 Task: Filter the opportunities by opportunities created by me
Action: Mouse moved to (80, 164)
Screenshot: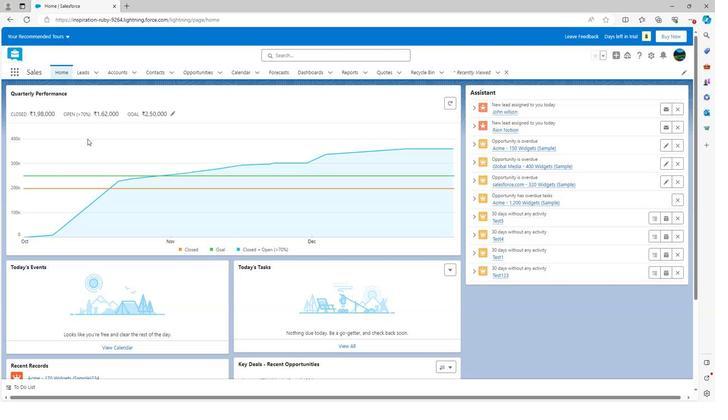 
Action: Mouse scrolled (80, 164) with delta (0, 0)
Screenshot: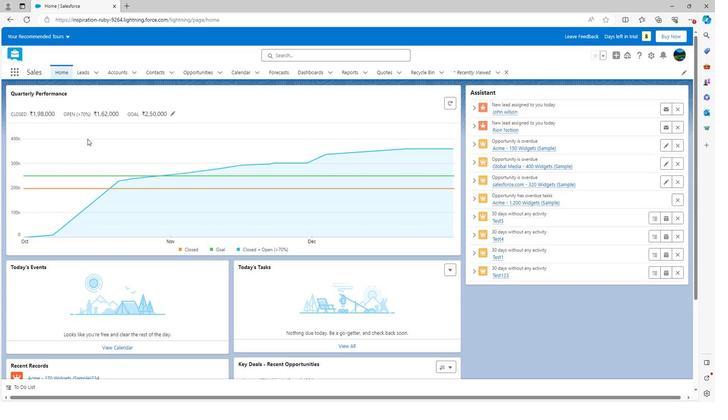 
Action: Mouse scrolled (80, 164) with delta (0, 0)
Screenshot: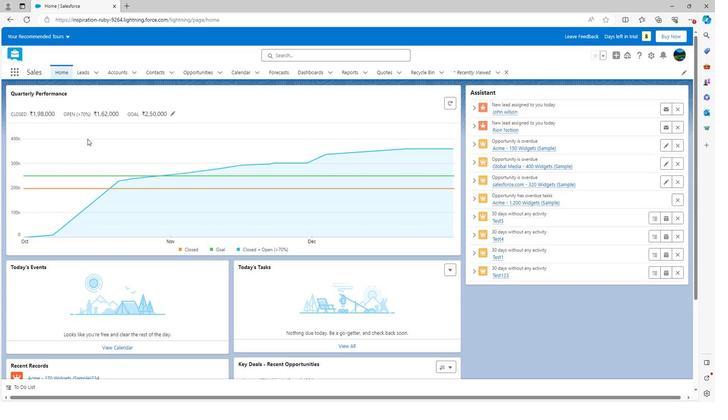 
Action: Mouse scrolled (80, 164) with delta (0, 0)
Screenshot: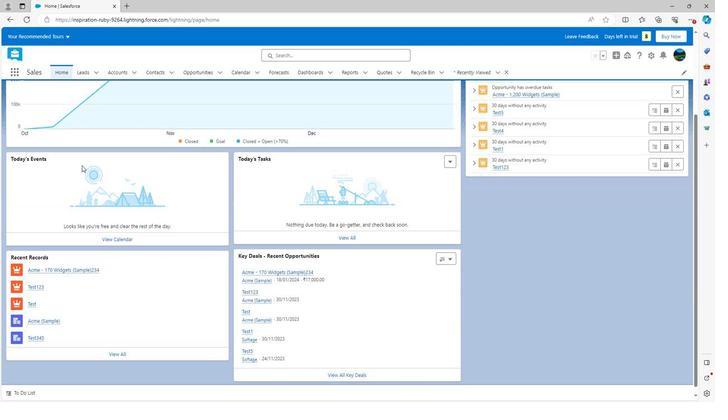 
Action: Mouse scrolled (80, 165) with delta (0, 0)
Screenshot: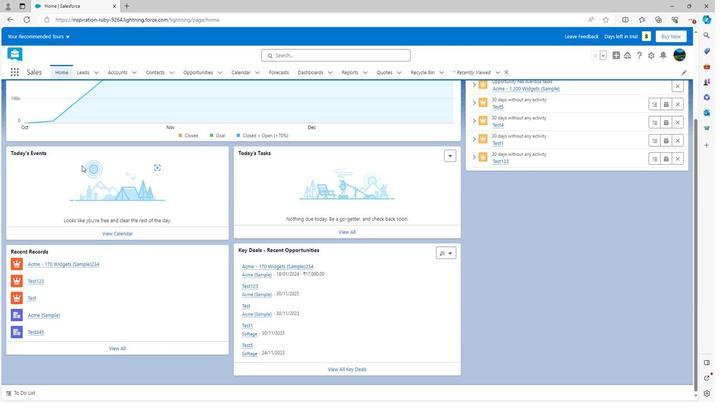 
Action: Mouse scrolled (80, 165) with delta (0, 0)
Screenshot: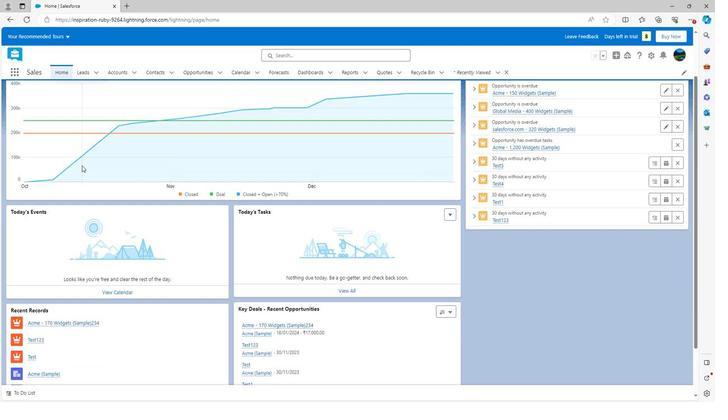 
Action: Mouse scrolled (80, 165) with delta (0, 0)
Screenshot: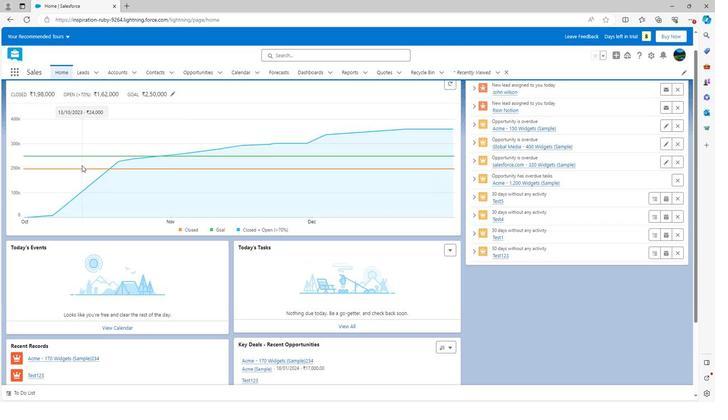 
Action: Mouse moved to (189, 71)
Screenshot: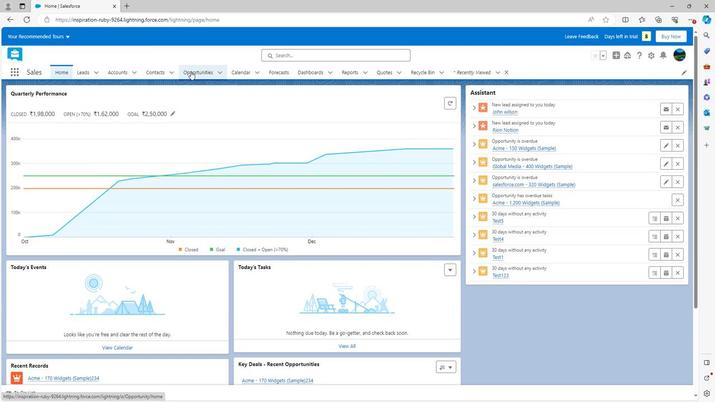 
Action: Mouse pressed left at (189, 71)
Screenshot: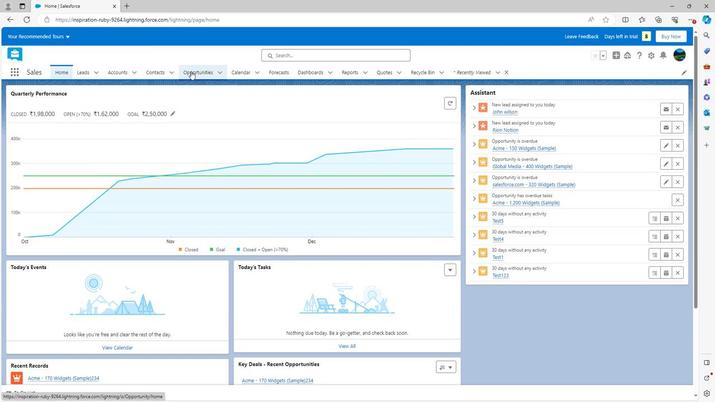 
Action: Mouse moved to (81, 95)
Screenshot: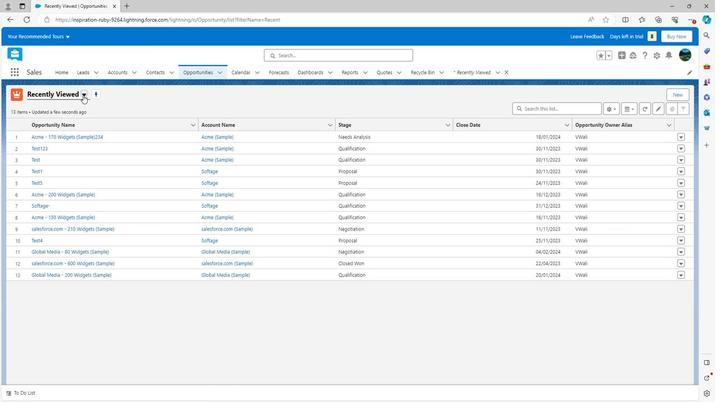 
Action: Mouse pressed left at (81, 95)
Screenshot: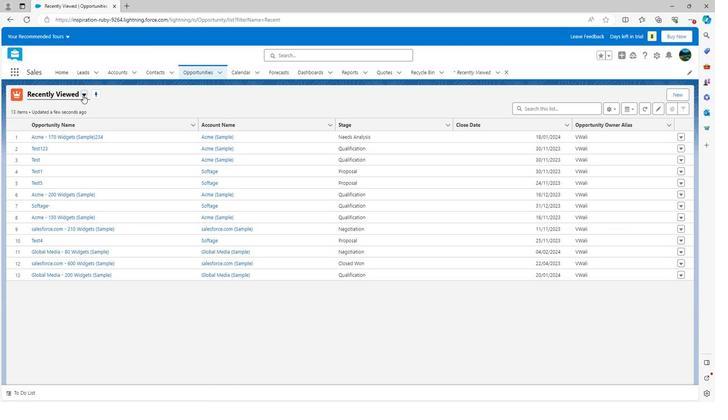 
Action: Mouse moved to (65, 162)
Screenshot: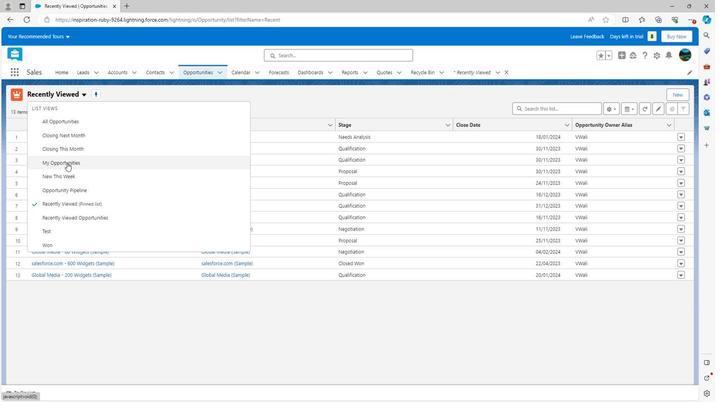 
Action: Mouse pressed left at (65, 162)
Screenshot: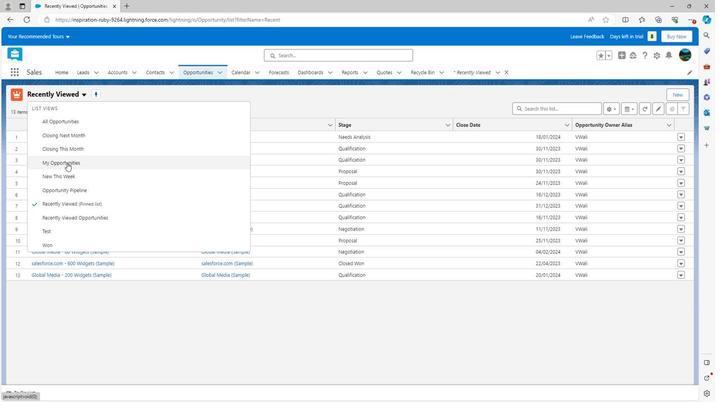 
Action: Mouse scrolled (65, 161) with delta (0, 0)
Screenshot: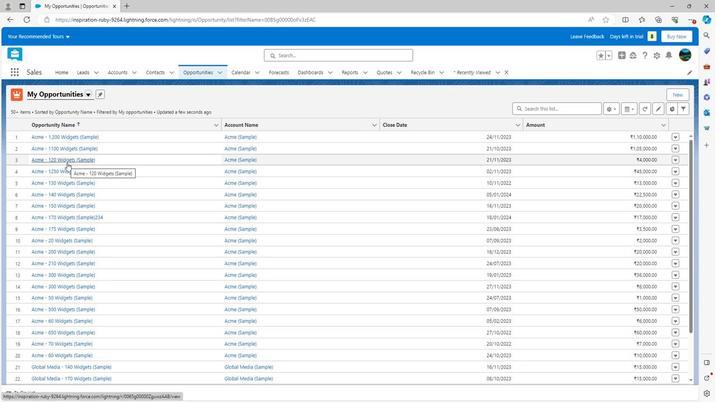 
Action: Mouse moved to (65, 162)
Screenshot: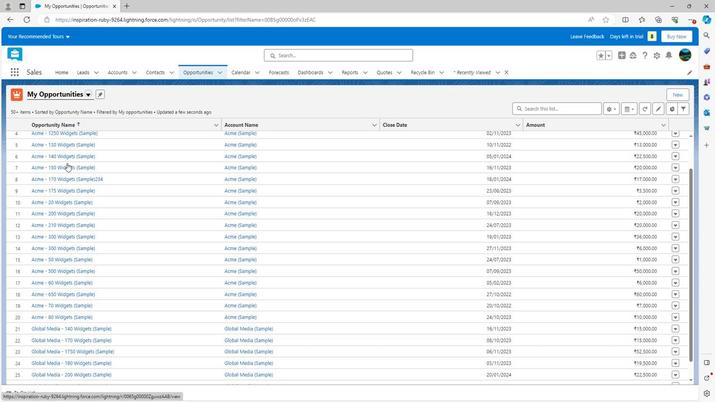 
Action: Mouse scrolled (65, 162) with delta (0, 0)
Screenshot: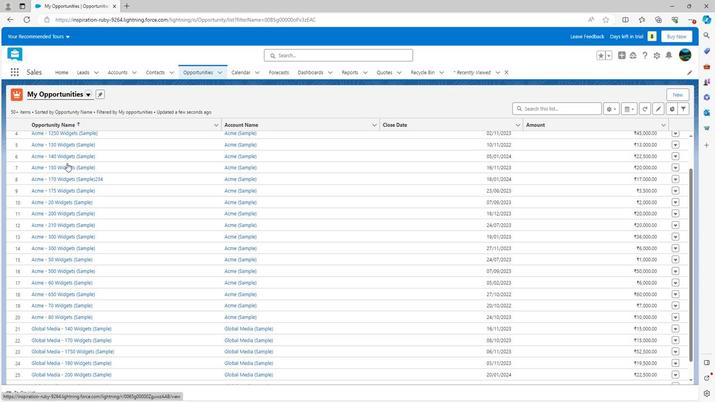 
Action: Mouse scrolled (65, 162) with delta (0, 0)
Screenshot: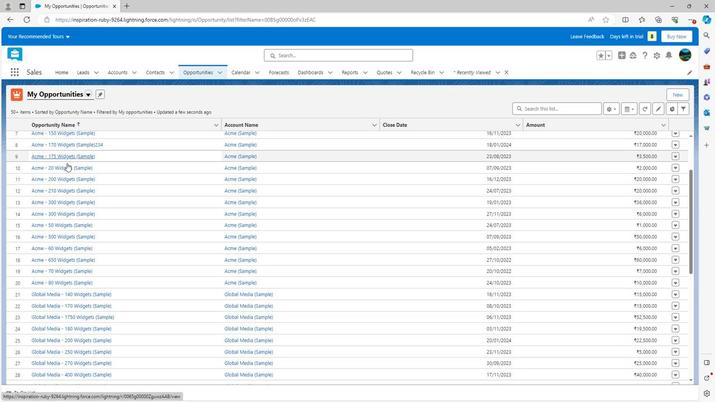 
Action: Mouse scrolled (65, 162) with delta (0, 0)
Screenshot: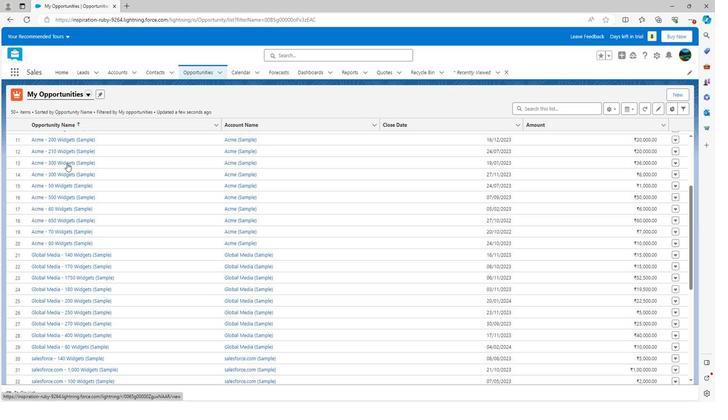 
Action: Mouse scrolled (65, 162) with delta (0, 0)
Screenshot: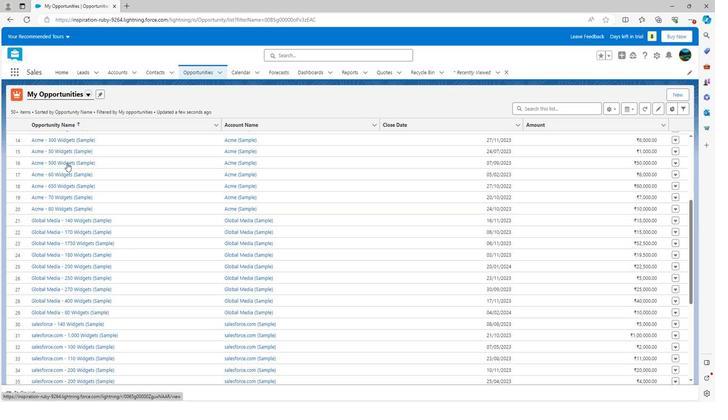 
Action: Mouse scrolled (65, 162) with delta (0, 0)
Screenshot: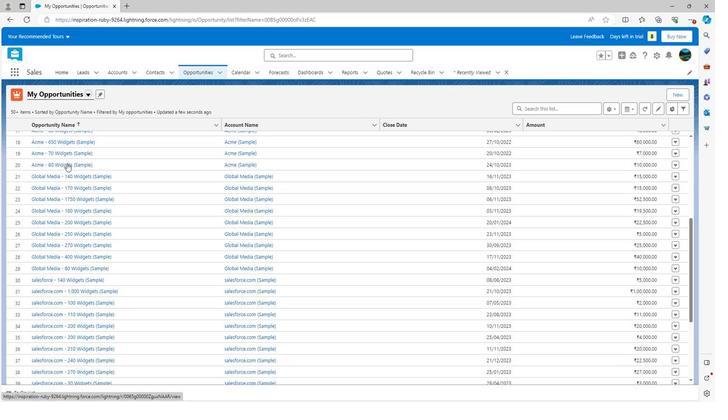 
Action: Mouse scrolled (65, 162) with delta (0, 0)
Screenshot: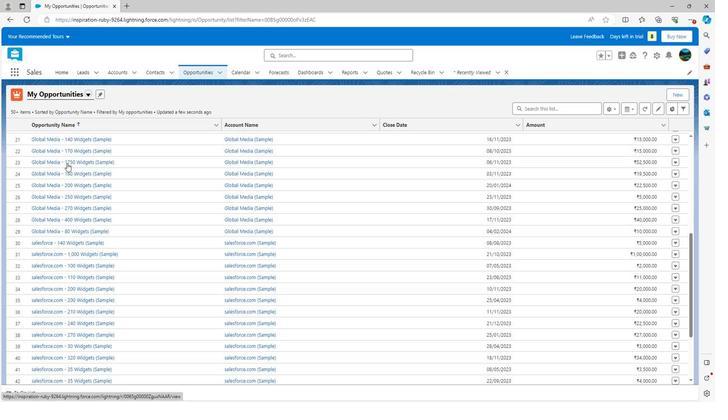 
Action: Mouse scrolled (65, 162) with delta (0, 0)
Screenshot: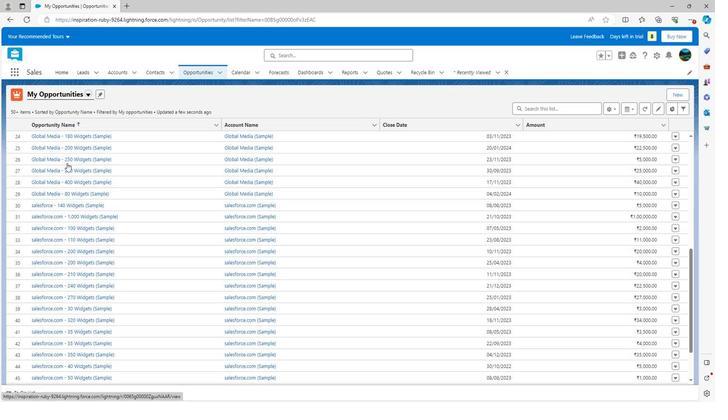 
Action: Mouse scrolled (65, 162) with delta (0, 0)
Screenshot: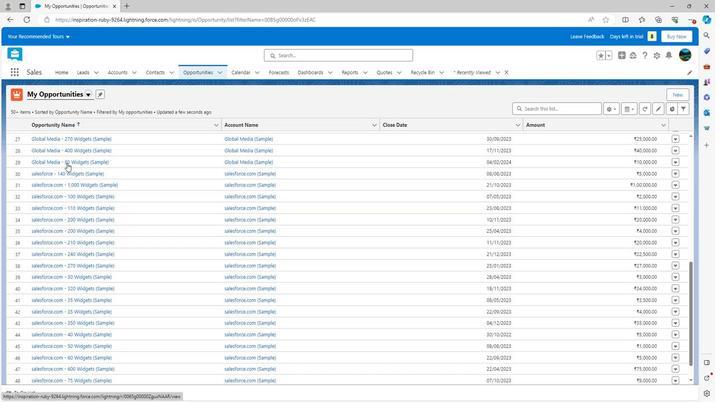 
Action: Mouse scrolled (65, 162) with delta (0, 0)
Screenshot: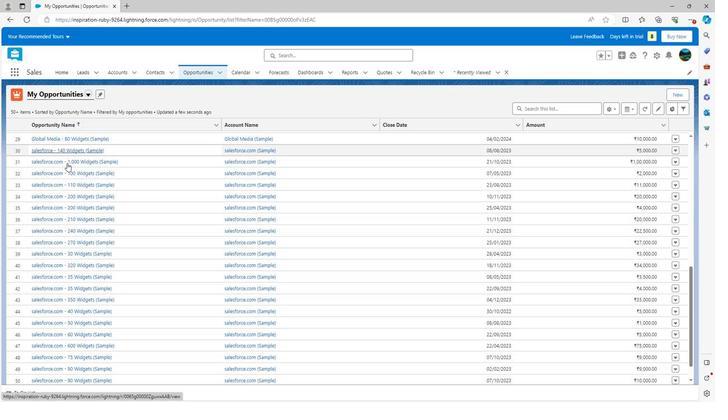 
Action: Mouse scrolled (65, 162) with delta (0, 0)
Screenshot: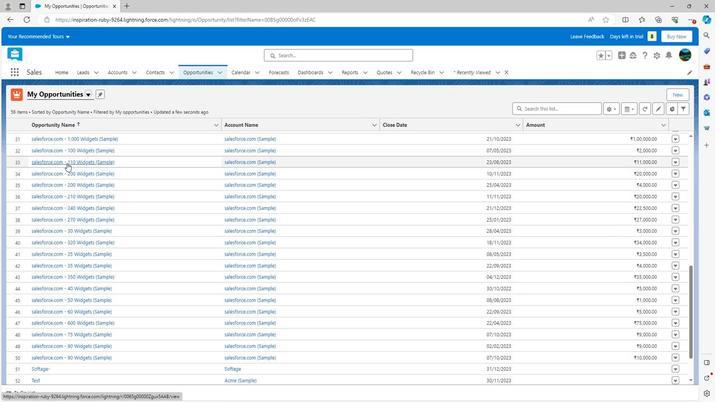 
Action: Mouse moved to (65, 162)
Screenshot: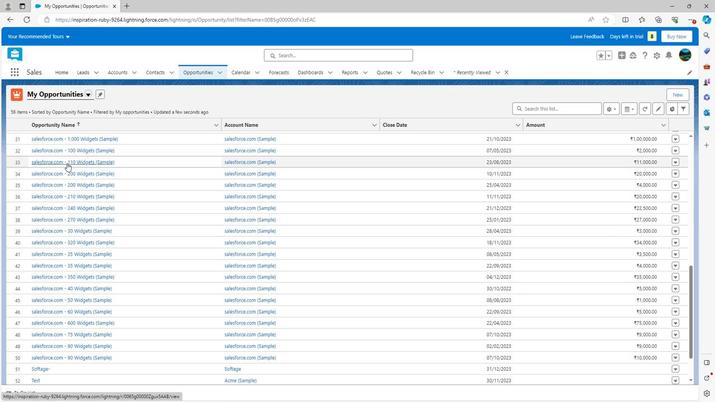 
Action: Mouse scrolled (65, 162) with delta (0, 0)
Screenshot: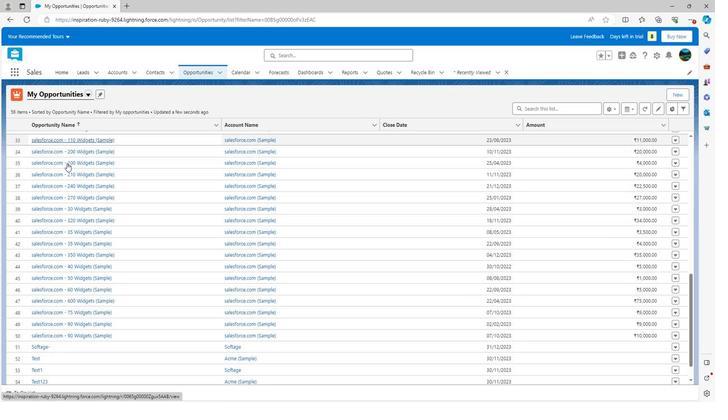 
Action: Mouse moved to (65, 162)
Screenshot: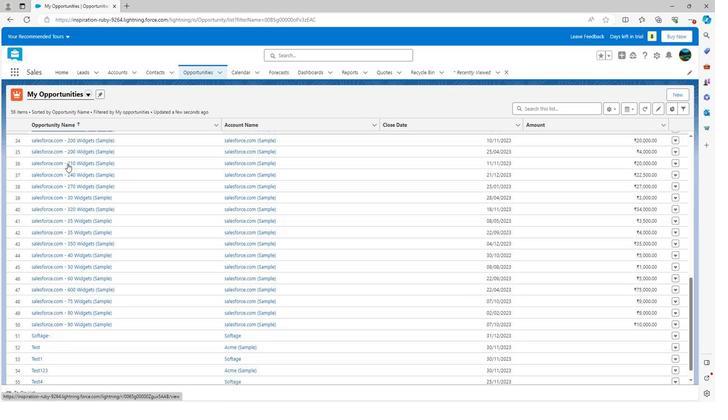 
Action: Mouse scrolled (65, 162) with delta (0, 0)
Screenshot: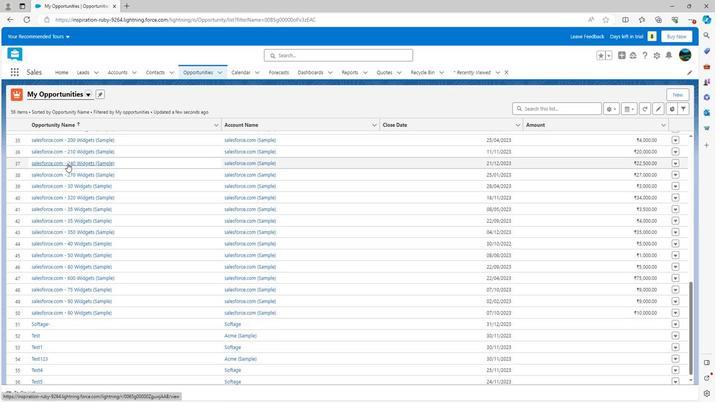 
Action: Mouse scrolled (65, 162) with delta (0, 0)
Screenshot: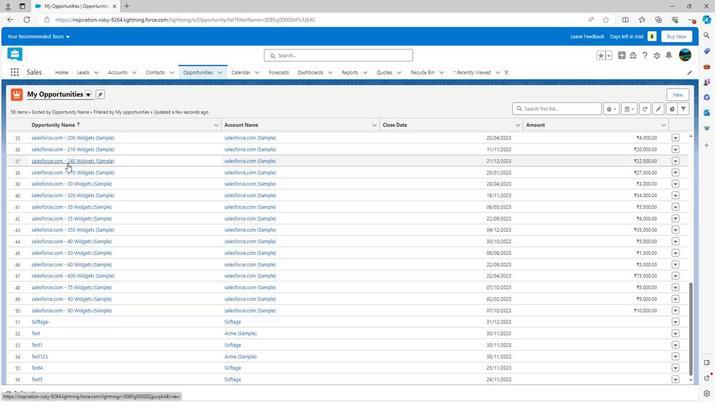 
Action: Mouse scrolled (65, 162) with delta (0, 0)
Screenshot: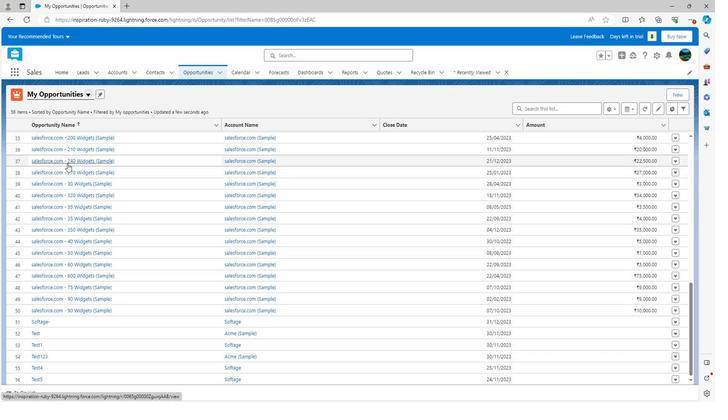 
Action: Mouse scrolled (65, 162) with delta (0, 0)
Screenshot: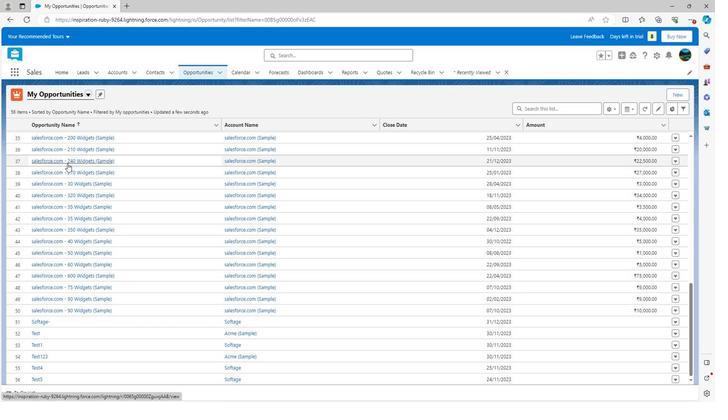 
Action: Mouse scrolled (65, 163) with delta (0, 0)
Screenshot: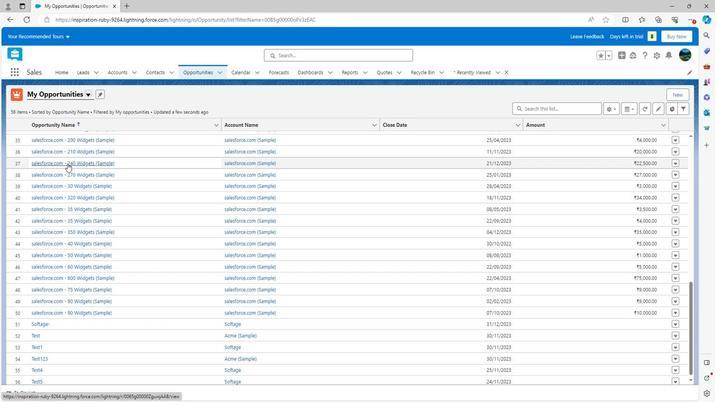 
Action: Mouse scrolled (65, 163) with delta (0, 0)
Screenshot: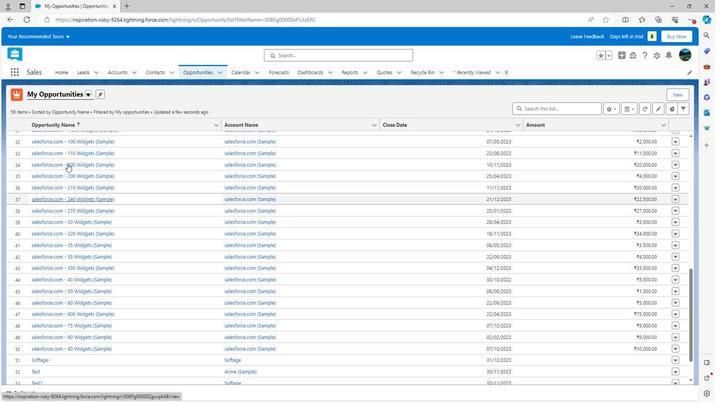 
Action: Mouse scrolled (65, 163) with delta (0, 0)
Screenshot: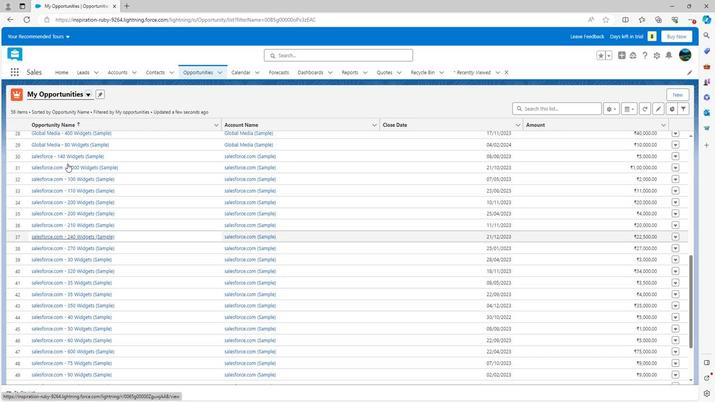 
Action: Mouse scrolled (65, 163) with delta (0, 0)
Screenshot: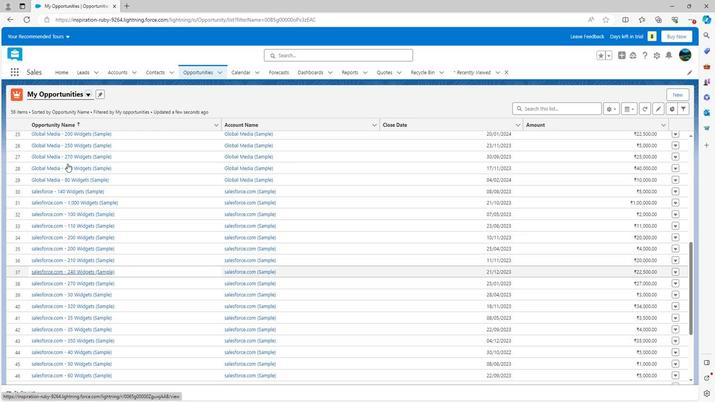
Action: Mouse scrolled (65, 163) with delta (0, 0)
Screenshot: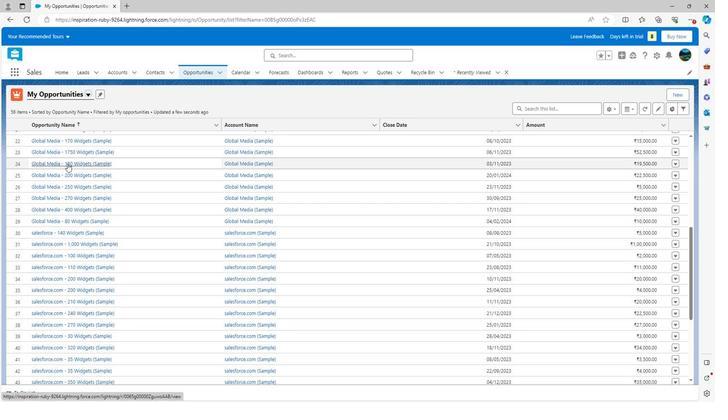 
Action: Mouse scrolled (65, 163) with delta (0, 0)
Screenshot: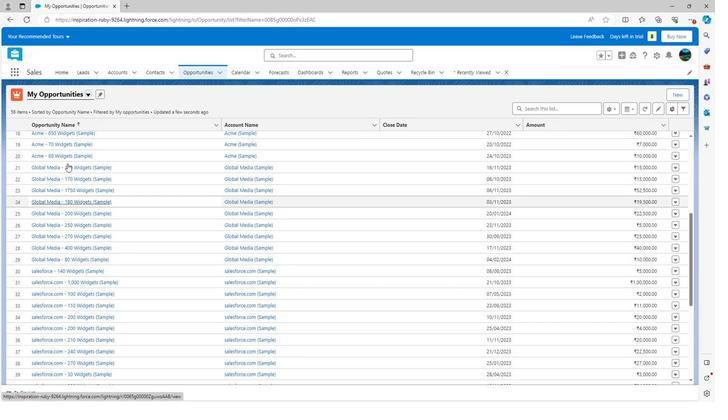 
Action: Mouse scrolled (65, 163) with delta (0, 0)
Screenshot: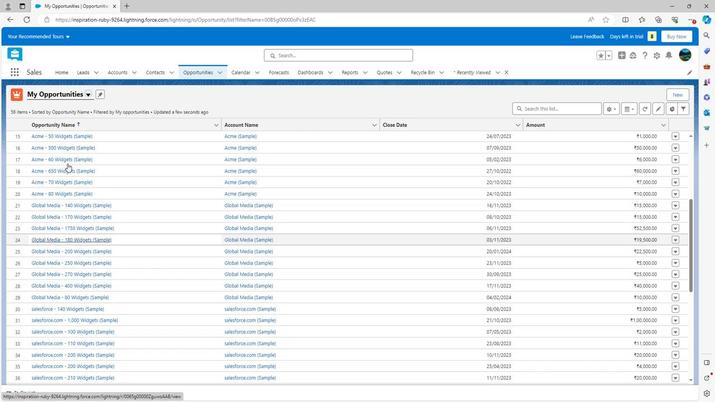 
Action: Mouse scrolled (65, 163) with delta (0, 0)
Screenshot: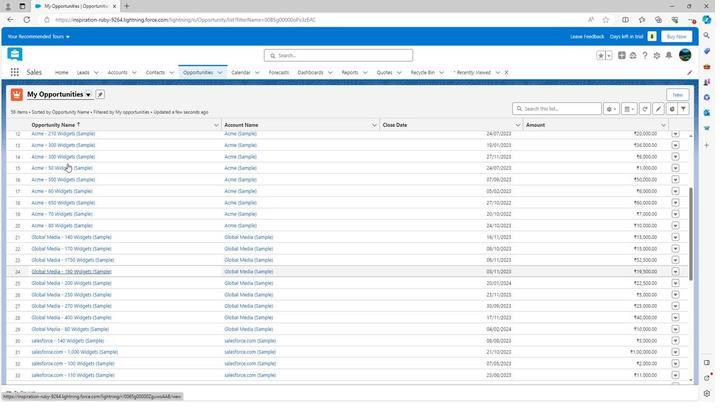
Action: Mouse scrolled (65, 163) with delta (0, 0)
Screenshot: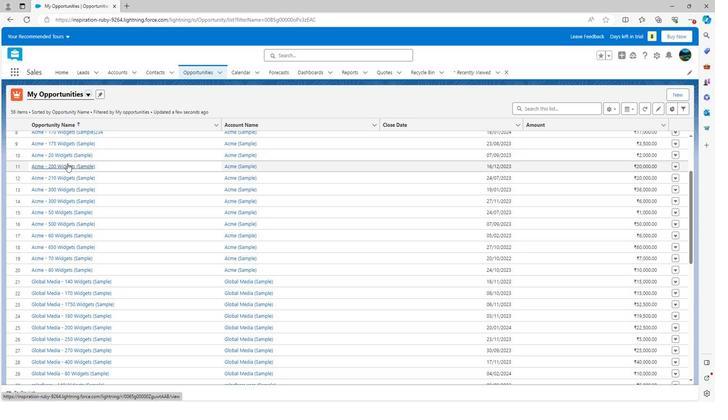 
Action: Mouse scrolled (65, 163) with delta (0, 0)
Screenshot: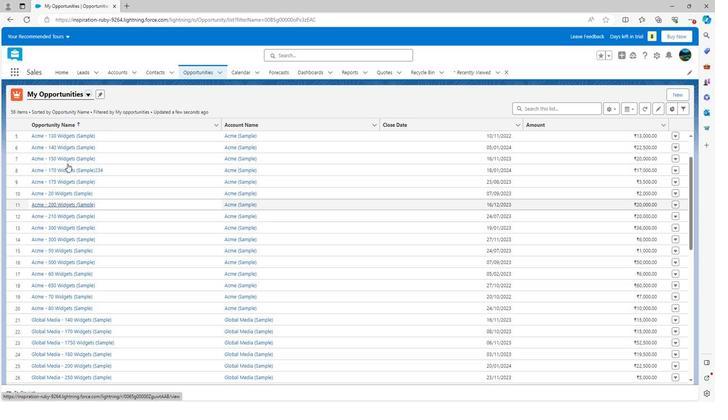 
Action: Mouse scrolled (65, 163) with delta (0, 0)
Screenshot: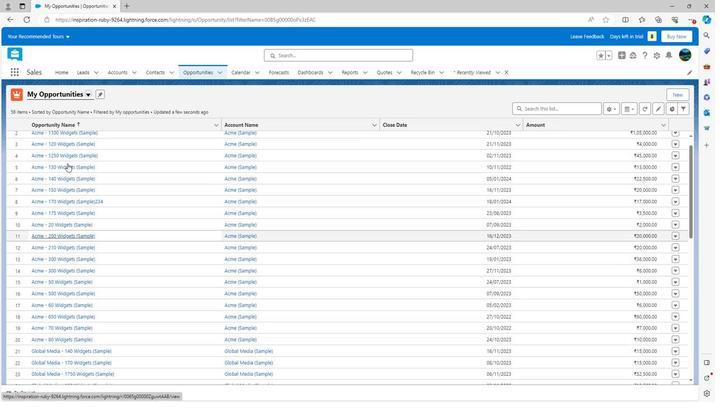 
Action: Mouse scrolled (65, 163) with delta (0, 0)
Screenshot: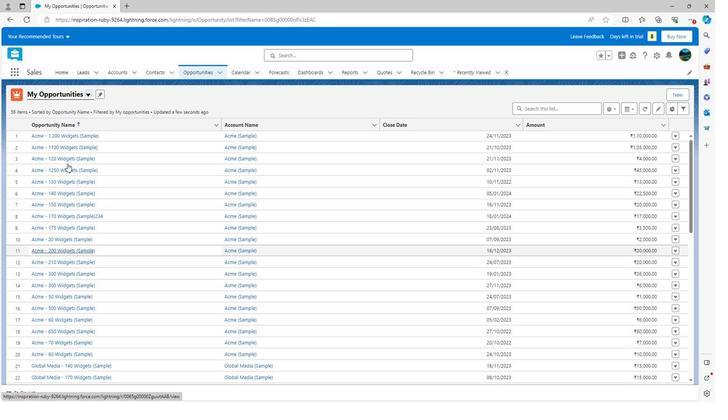 
Action: Mouse scrolled (65, 163) with delta (0, 0)
Screenshot: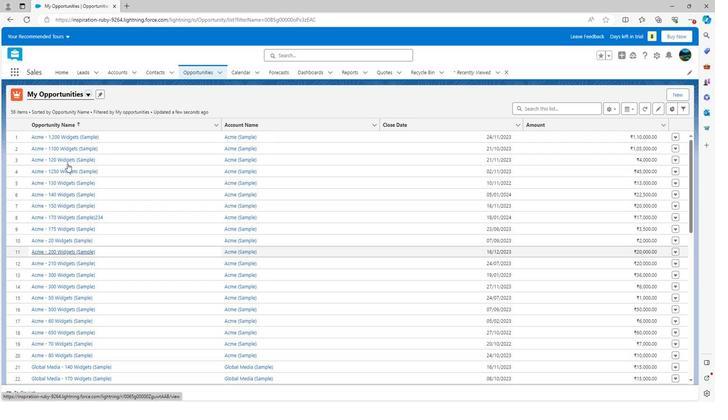 
Action: Mouse scrolled (65, 163) with delta (0, 0)
Screenshot: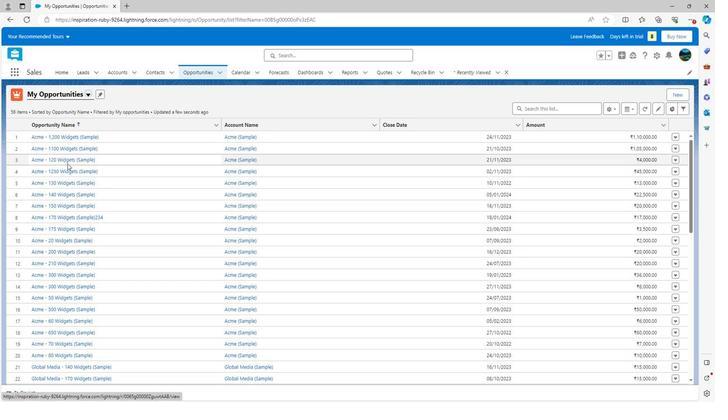 
Action: Mouse scrolled (65, 163) with delta (0, 0)
Screenshot: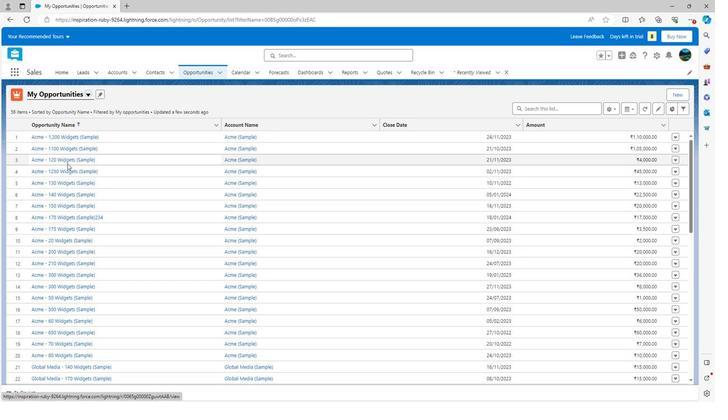 
Action: Mouse scrolled (65, 163) with delta (0, 0)
Screenshot: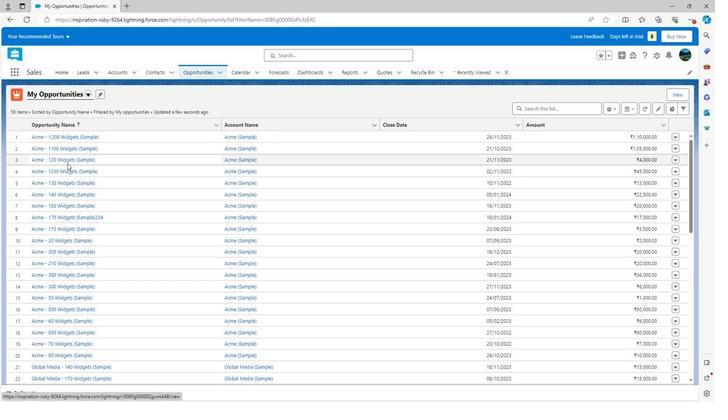 
Action: Mouse scrolled (65, 163) with delta (0, 0)
Screenshot: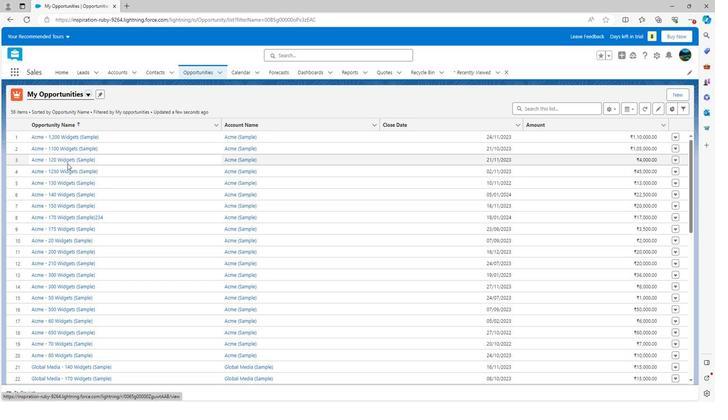 
Action: Mouse moved to (303, 151)
Screenshot: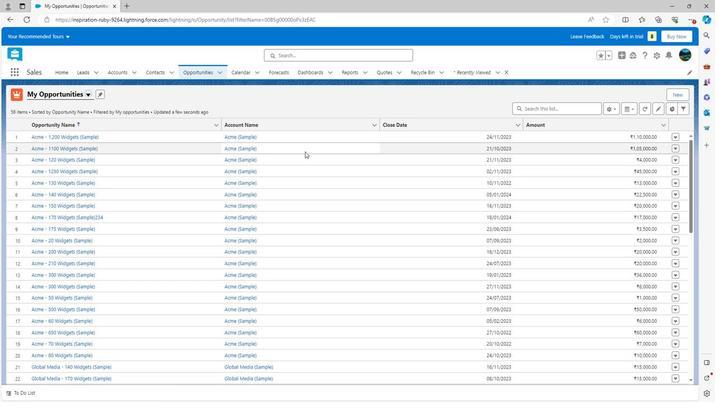 
Action: Mouse scrolled (303, 150) with delta (0, 0)
Screenshot: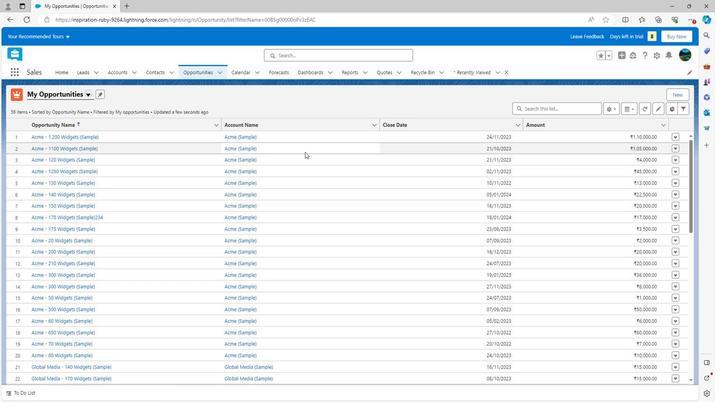 
Action: Mouse scrolled (303, 150) with delta (0, 0)
Screenshot: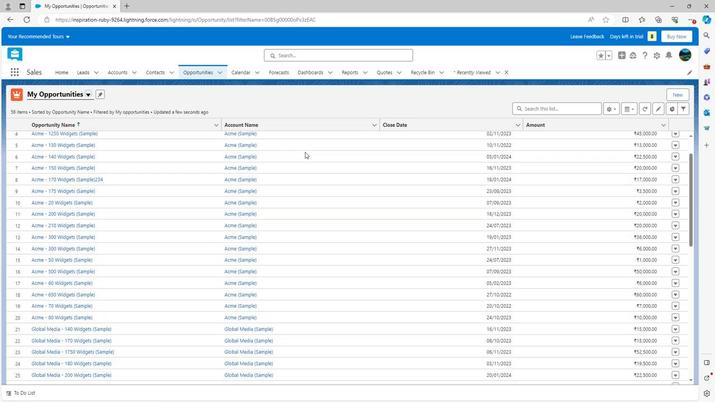 
Action: Mouse scrolled (303, 150) with delta (0, 0)
Screenshot: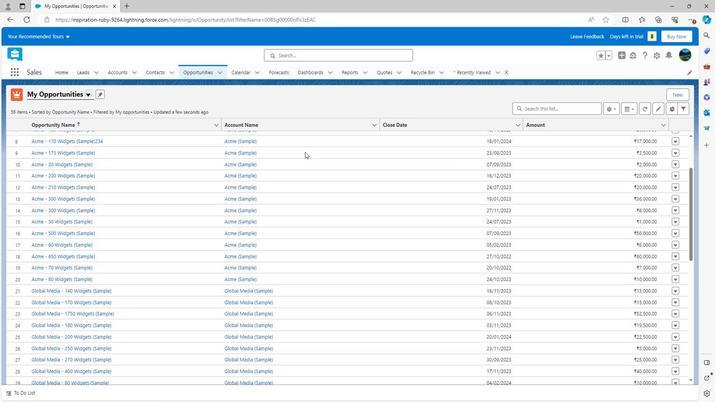 
Action: Mouse scrolled (303, 150) with delta (0, 0)
Screenshot: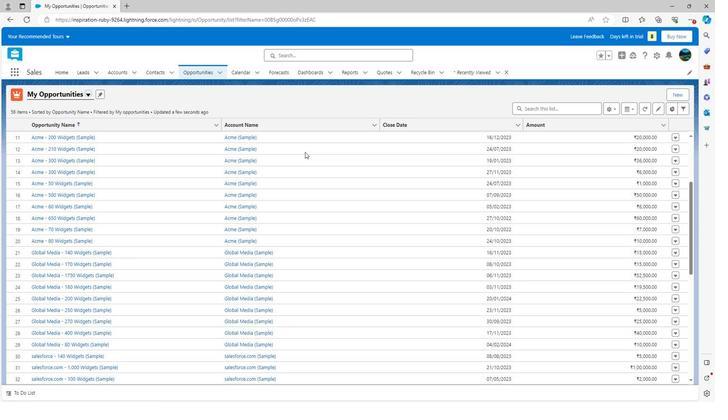 
Action: Mouse scrolled (303, 150) with delta (0, 0)
Screenshot: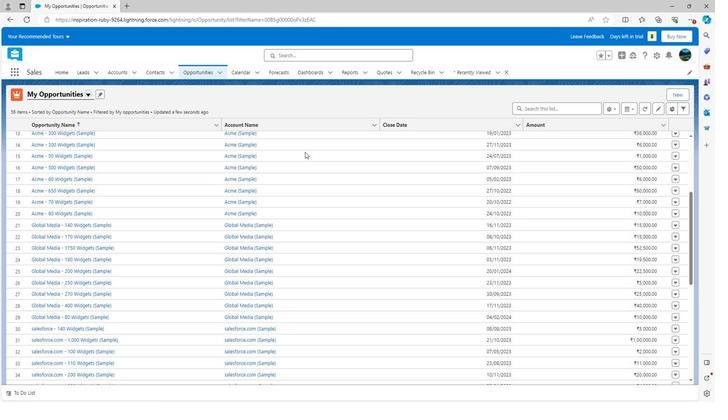 
Action: Mouse scrolled (303, 150) with delta (0, 0)
Screenshot: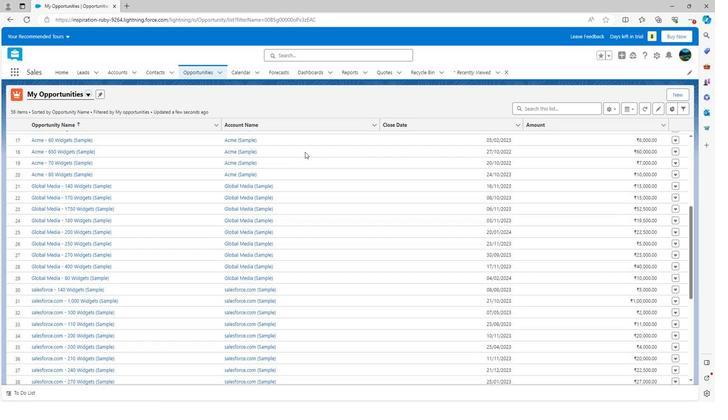 
Action: Mouse scrolled (303, 150) with delta (0, 0)
Screenshot: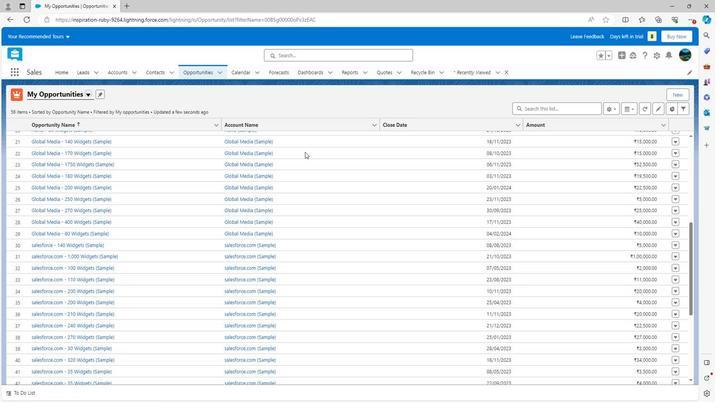 
Action: Mouse scrolled (303, 150) with delta (0, 0)
Screenshot: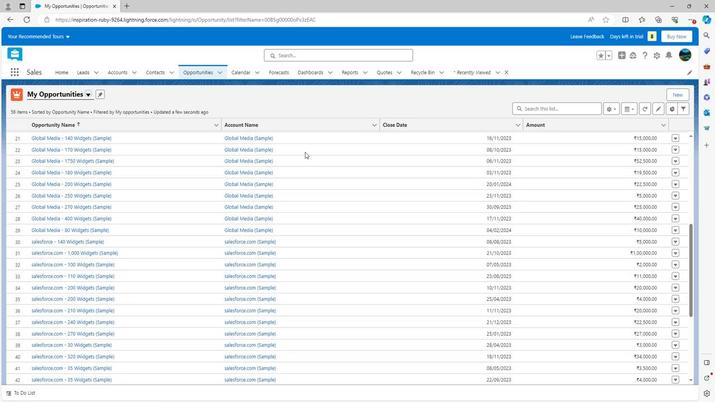 
Action: Mouse scrolled (303, 150) with delta (0, 0)
Screenshot: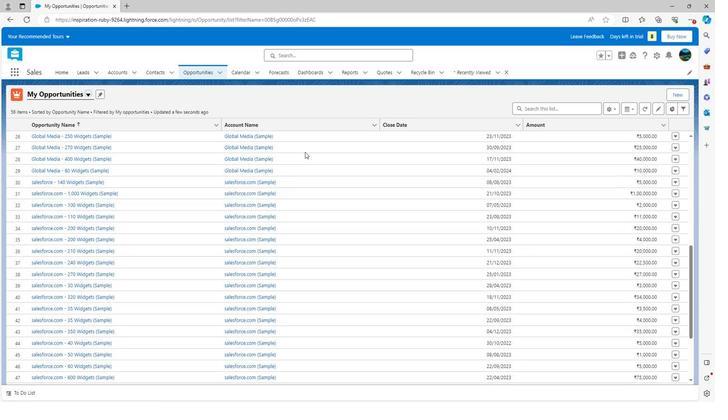 
Action: Mouse scrolled (303, 150) with delta (0, 0)
Screenshot: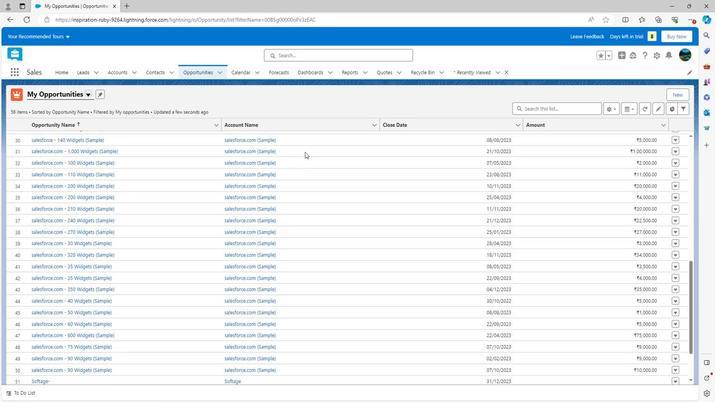 
Action: Mouse scrolled (303, 150) with delta (0, 0)
Screenshot: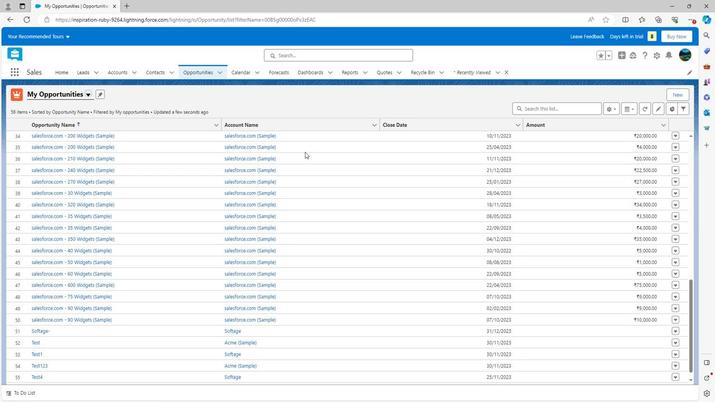 
Action: Mouse scrolled (303, 150) with delta (0, 0)
Screenshot: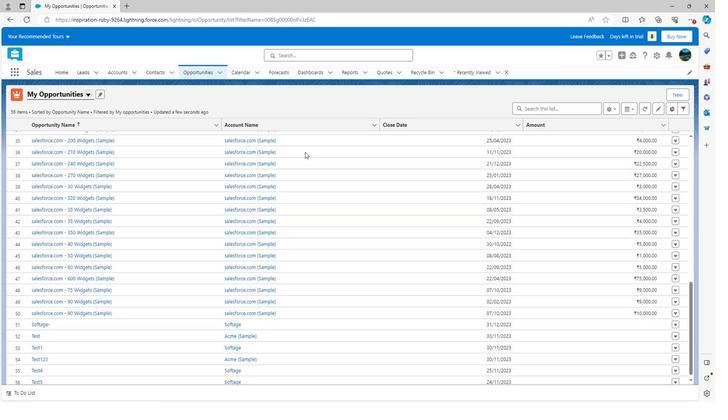 
Action: Mouse scrolled (303, 150) with delta (0, 0)
Screenshot: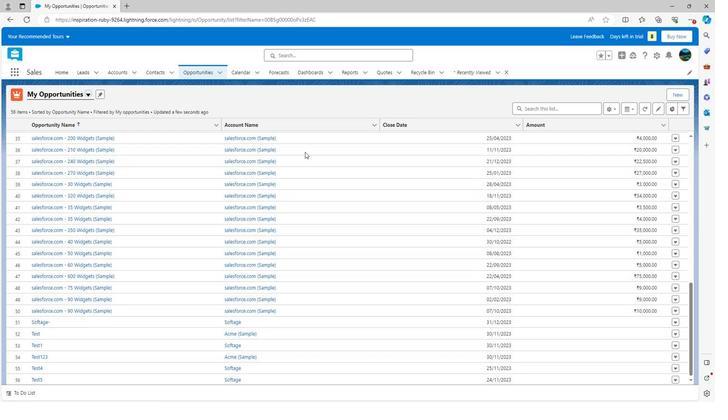 
Action: Mouse scrolled (303, 150) with delta (0, 0)
Screenshot: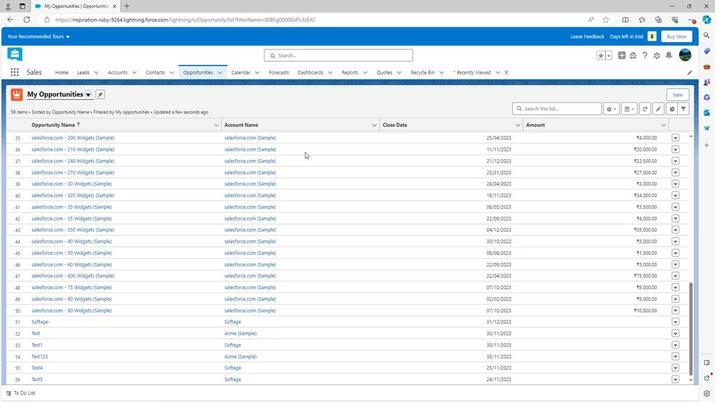 
Action: Mouse scrolled (303, 150) with delta (0, 0)
Screenshot: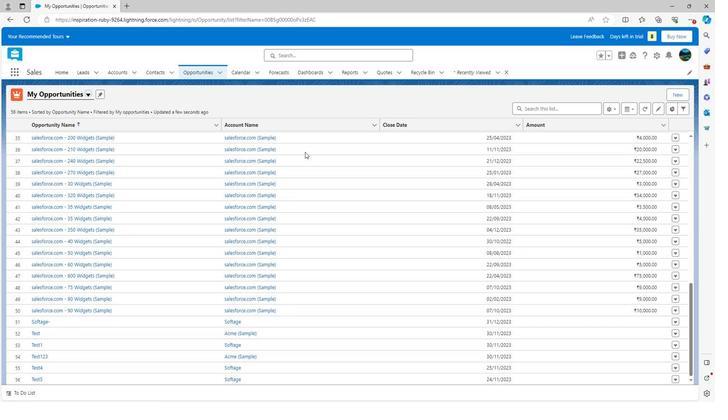 
